 Task: Use Horse Gallop on Gravel Sound Effect in this video "Movie B.mp4"
Action: Mouse moved to (293, 94)
Screenshot: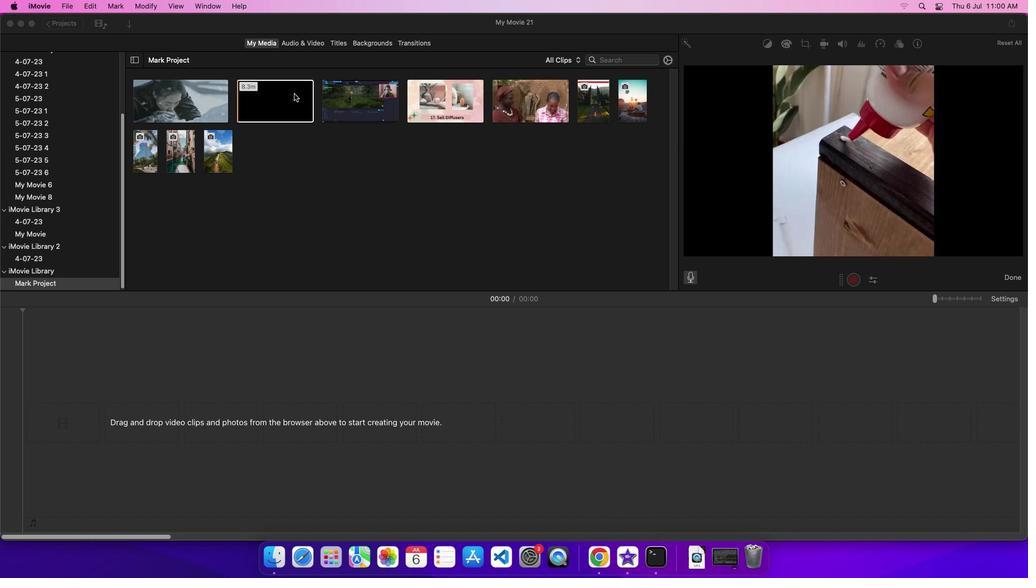 
Action: Mouse pressed left at (293, 94)
Screenshot: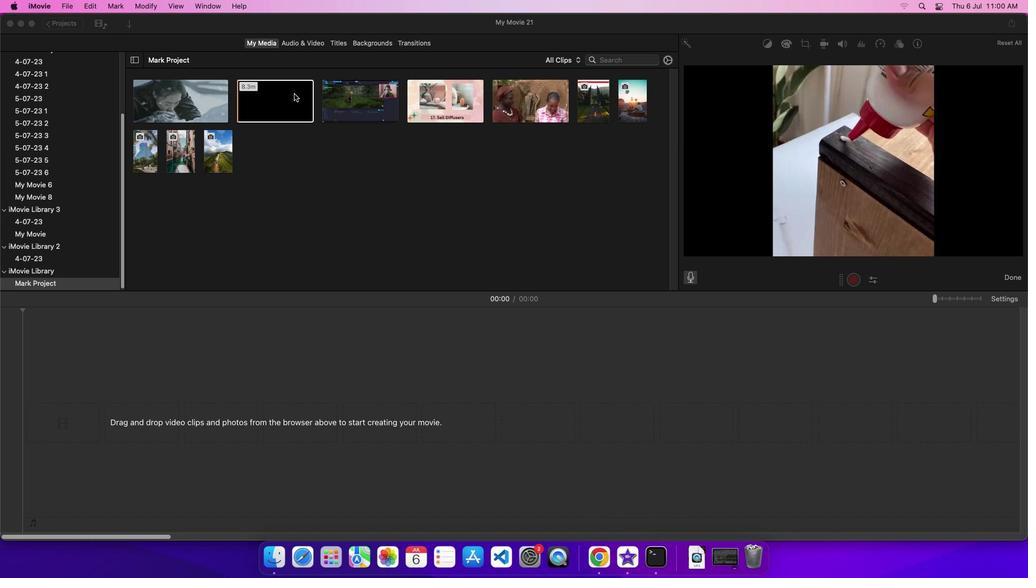 
Action: Mouse moved to (268, 104)
Screenshot: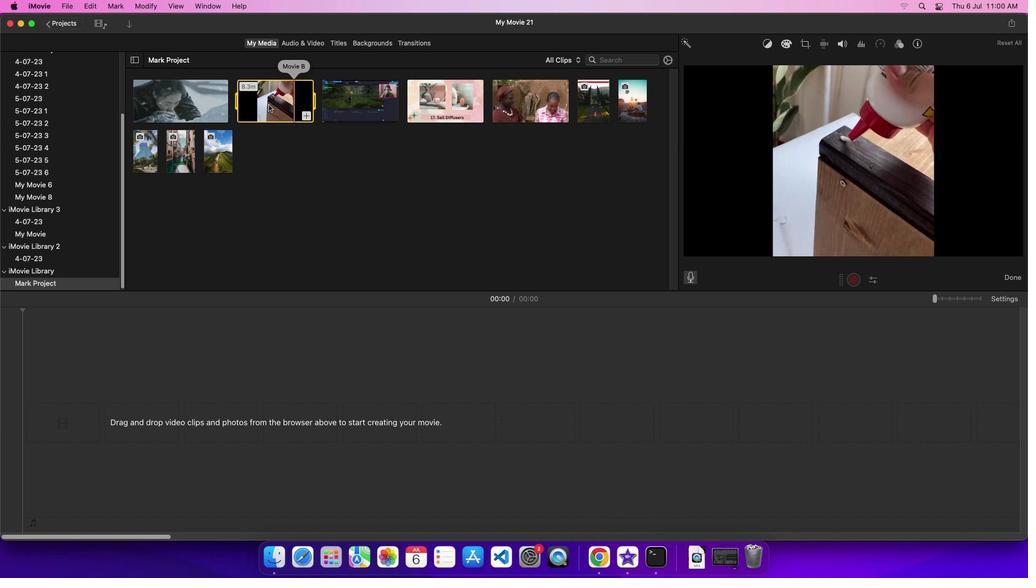 
Action: Mouse pressed left at (268, 104)
Screenshot: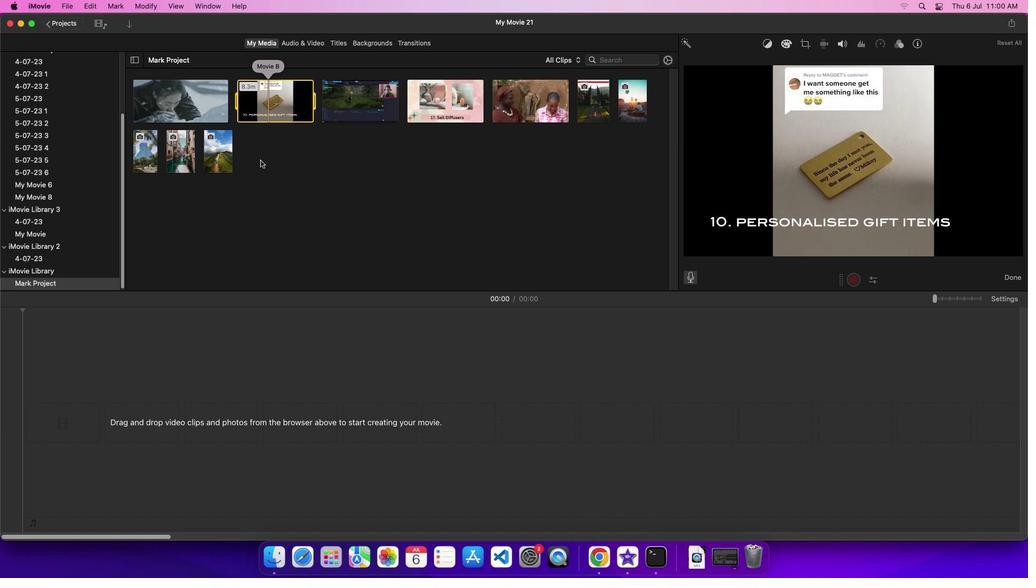 
Action: Mouse moved to (297, 43)
Screenshot: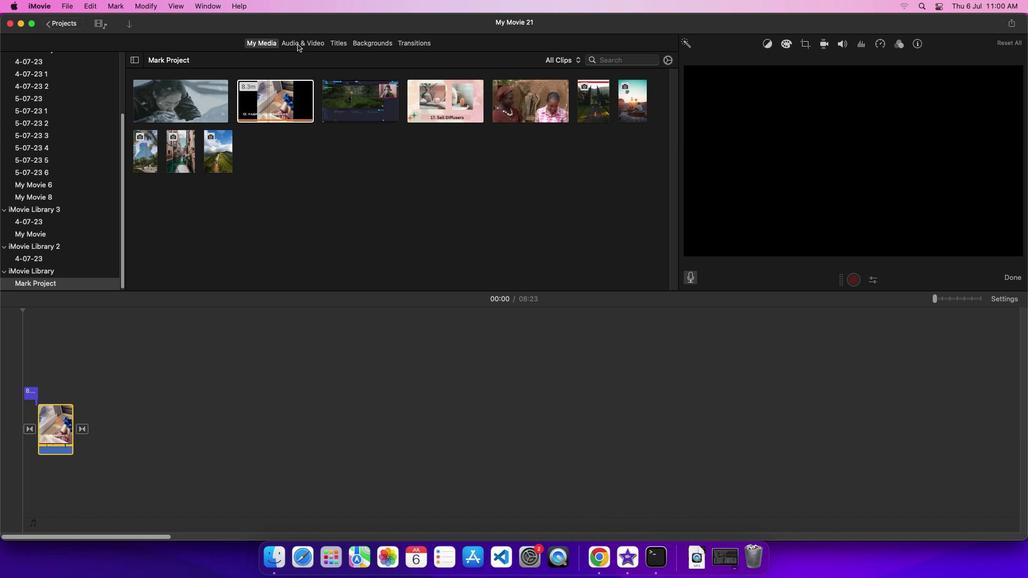 
Action: Mouse pressed left at (297, 43)
Screenshot: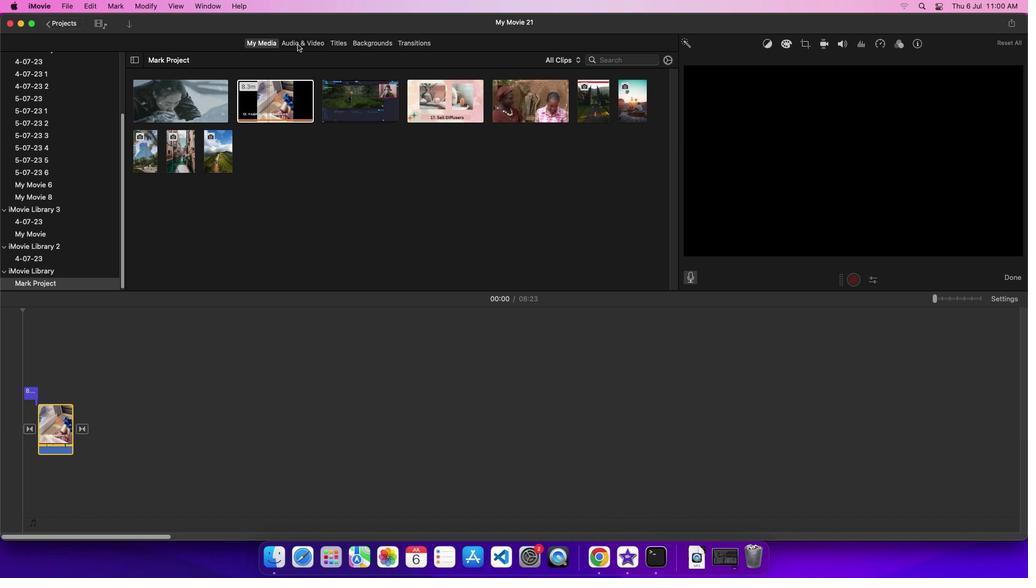 
Action: Mouse moved to (61, 98)
Screenshot: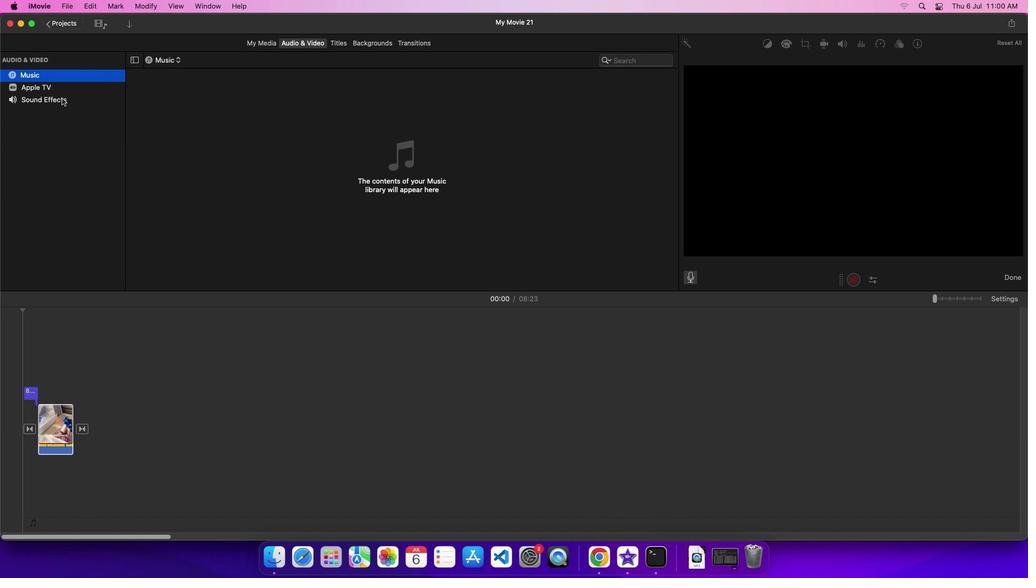 
Action: Mouse pressed left at (61, 98)
Screenshot: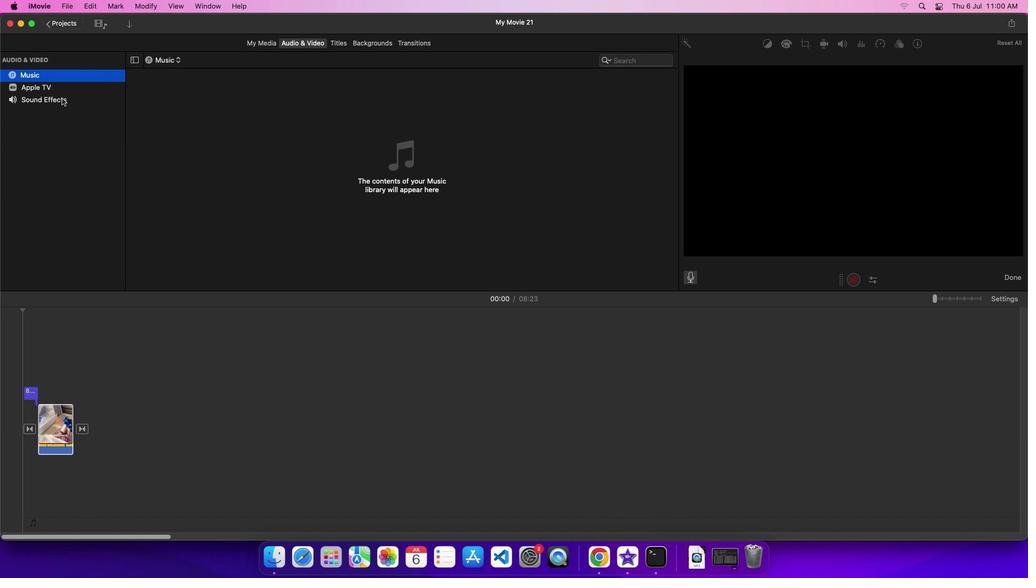 
Action: Mouse moved to (184, 186)
Screenshot: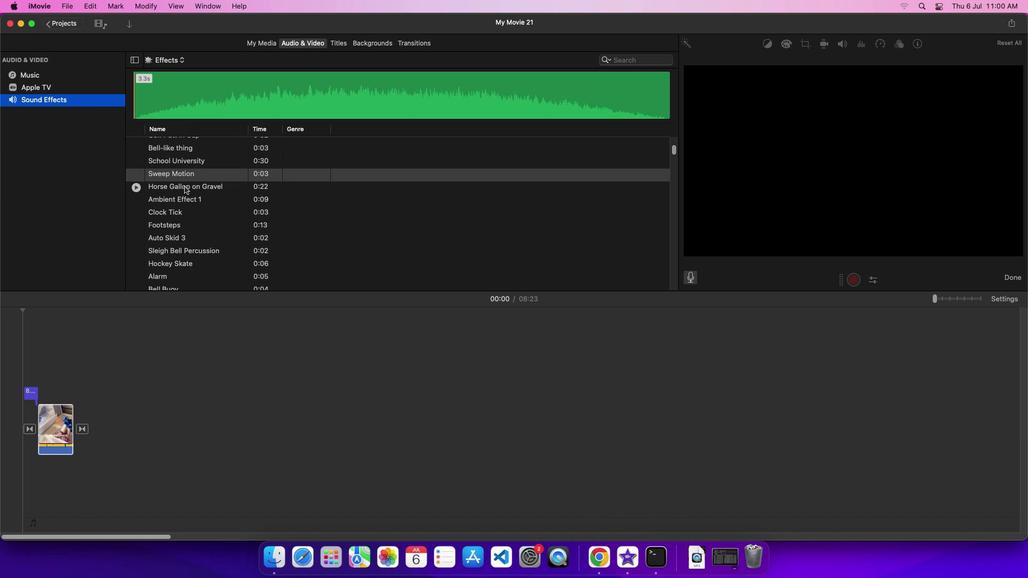 
Action: Mouse pressed left at (184, 186)
Screenshot: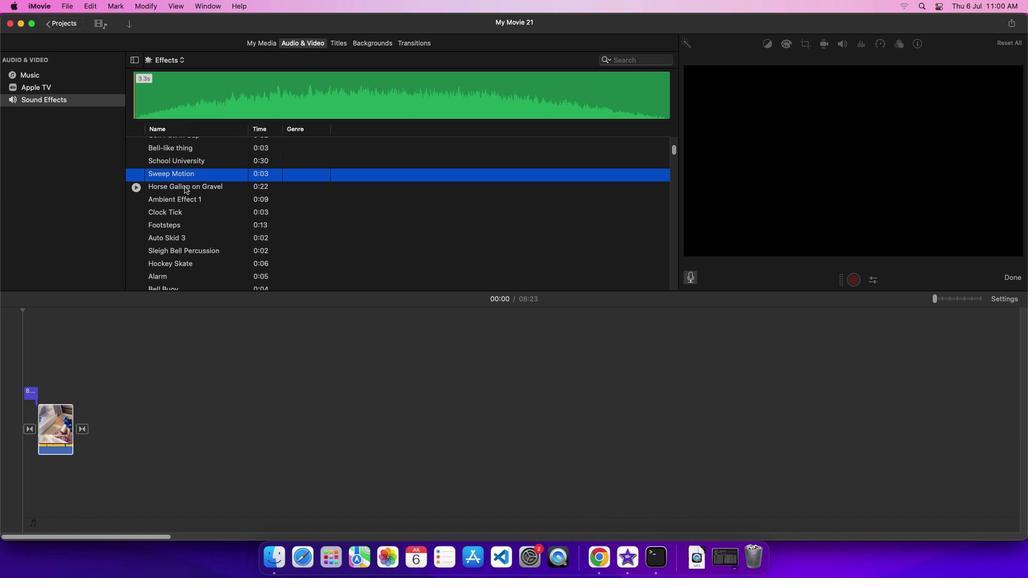 
Action: Mouse moved to (234, 186)
Screenshot: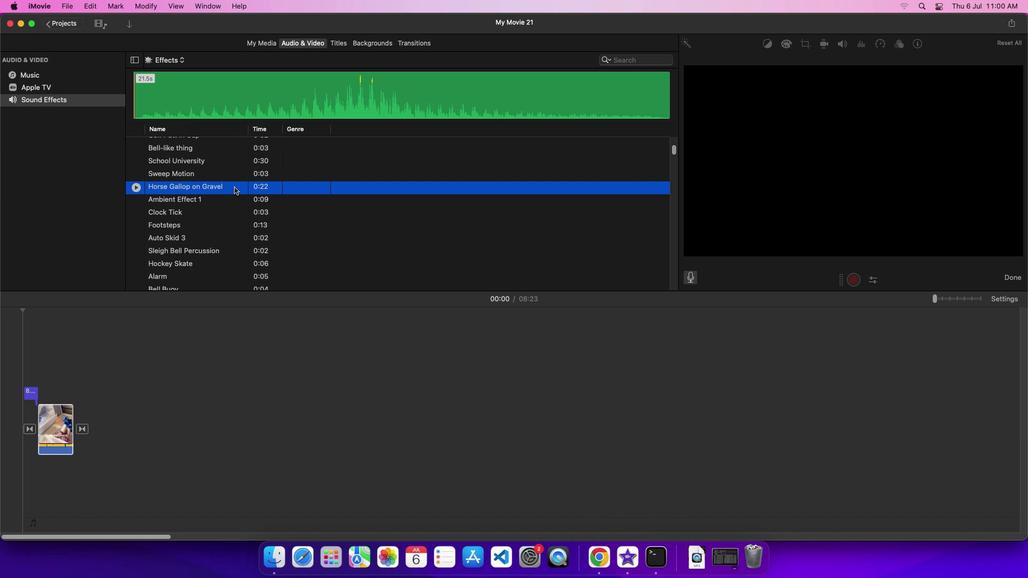 
Action: Mouse pressed left at (234, 186)
Screenshot: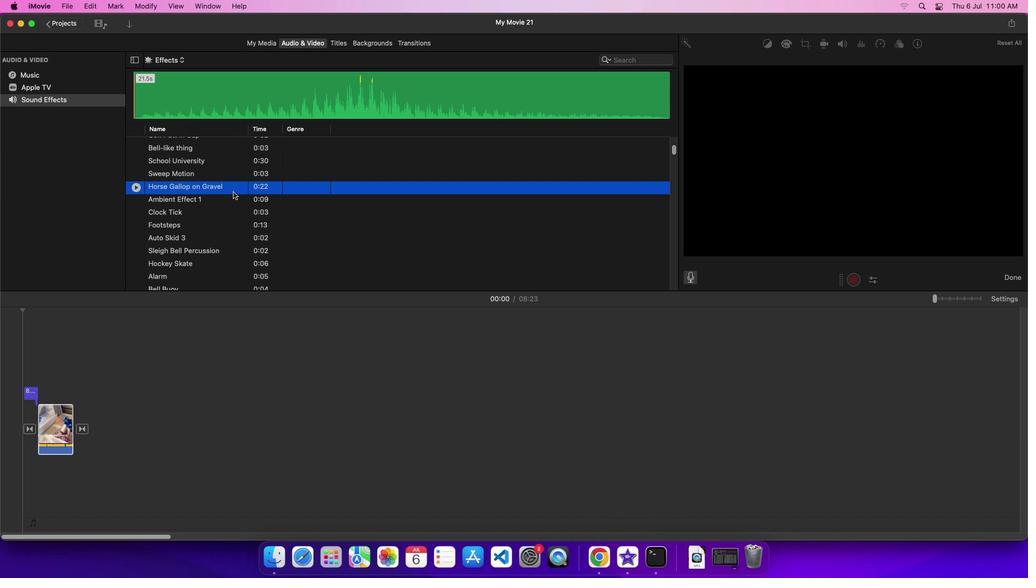
Action: Mouse moved to (78, 472)
Screenshot: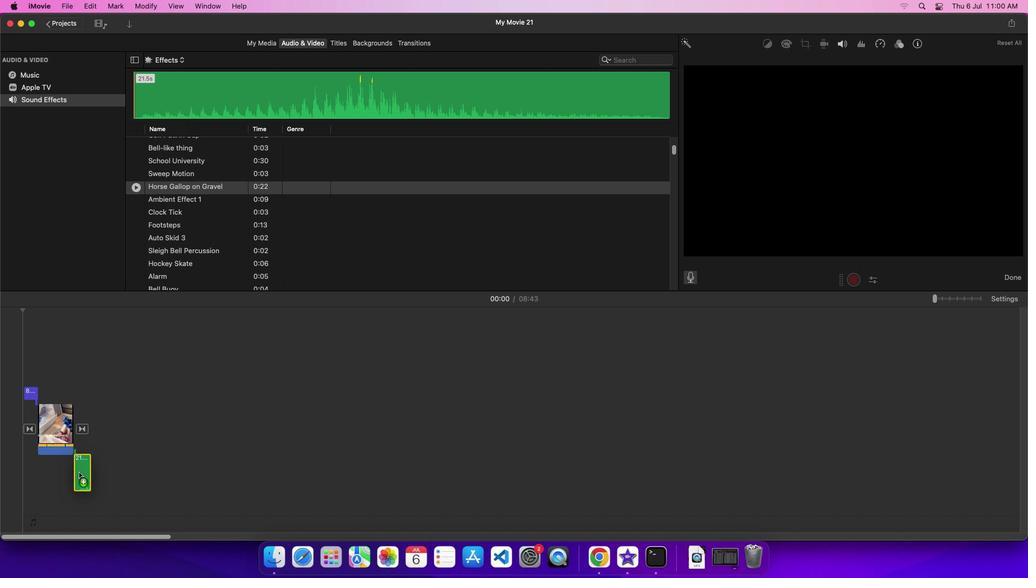 
